 Task: Add a condition where "Status category Greater than Pending" in unsolved tickets in your groups.
Action: Mouse moved to (113, 429)
Screenshot: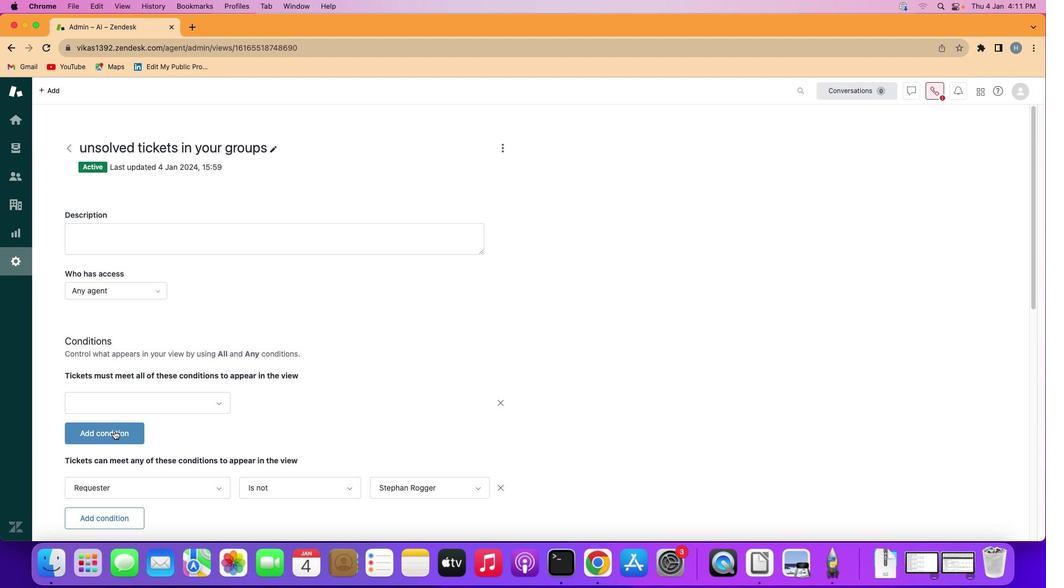 
Action: Mouse pressed left at (113, 429)
Screenshot: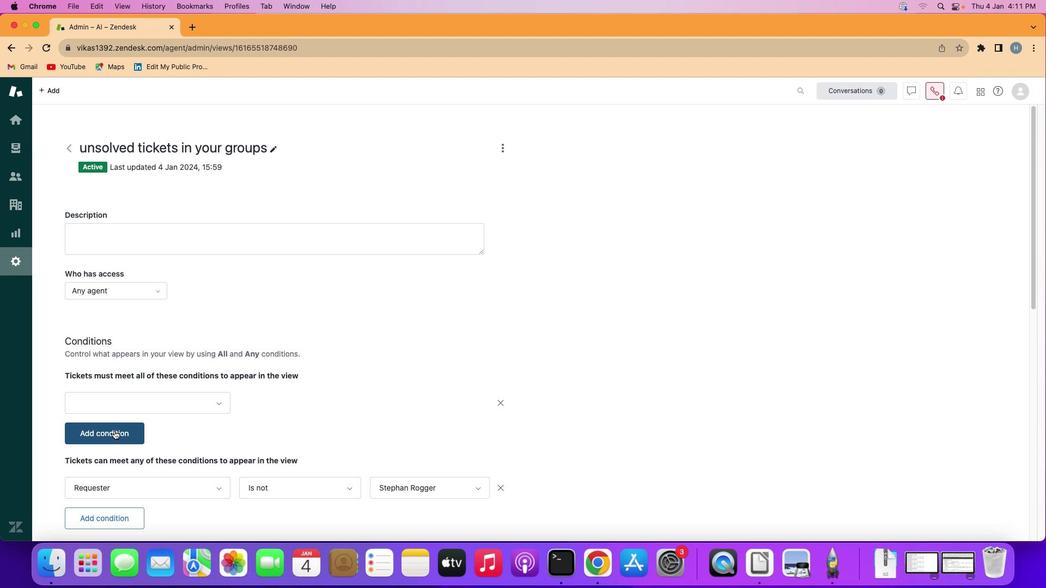 
Action: Mouse moved to (115, 431)
Screenshot: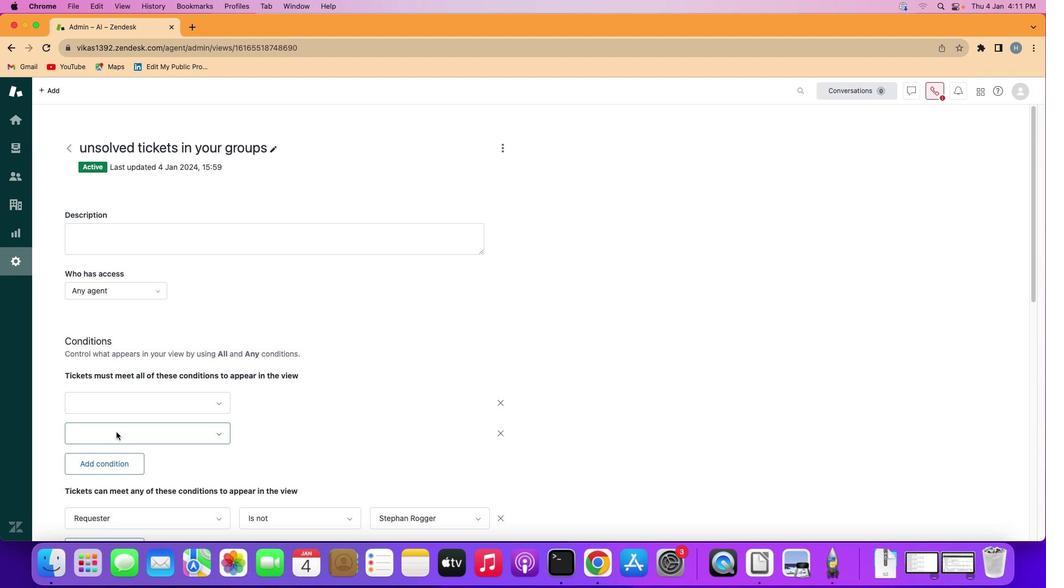 
Action: Mouse pressed left at (115, 431)
Screenshot: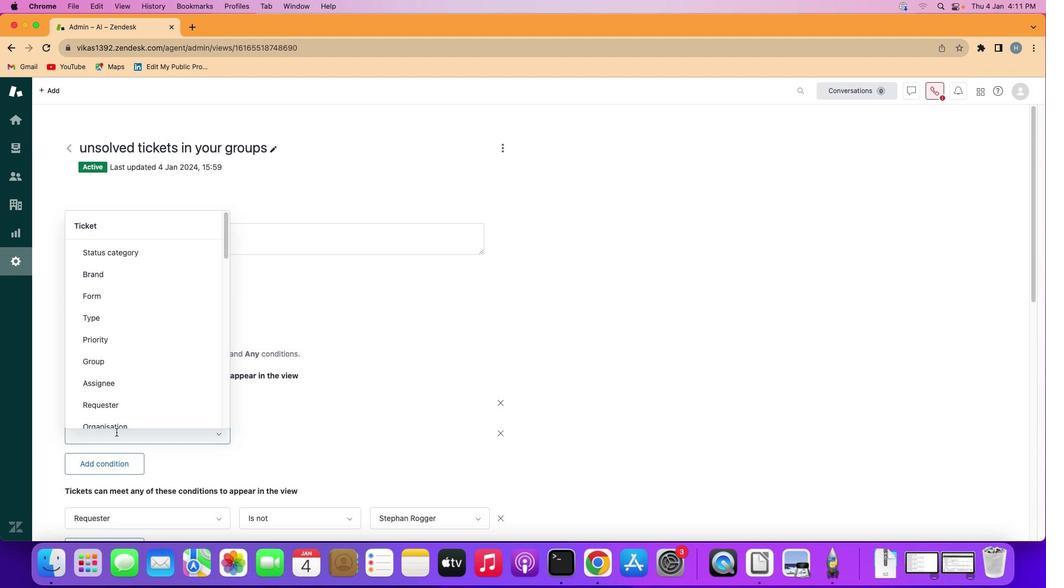 
Action: Mouse moved to (155, 240)
Screenshot: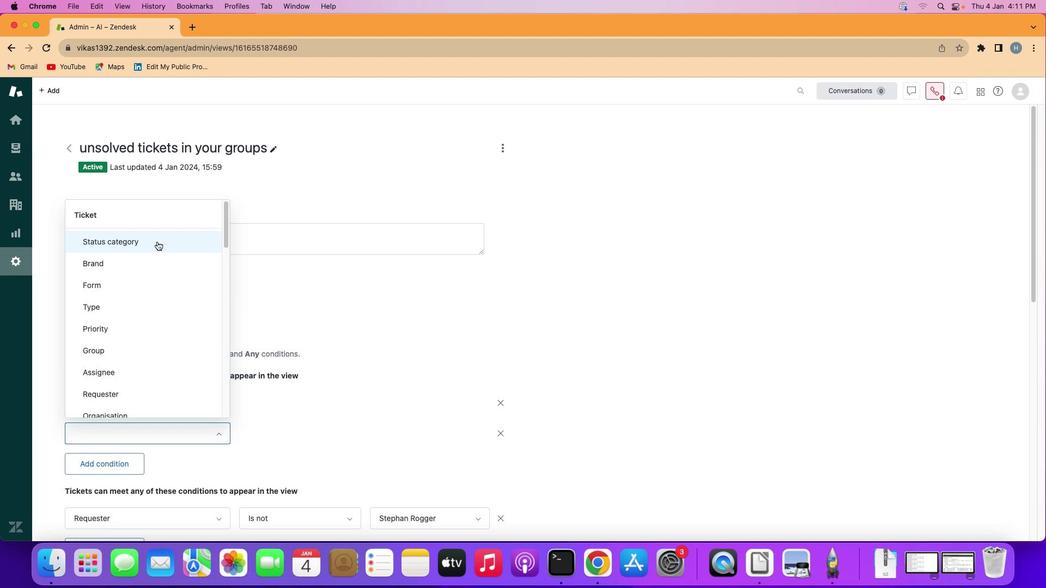 
Action: Mouse pressed left at (155, 240)
Screenshot: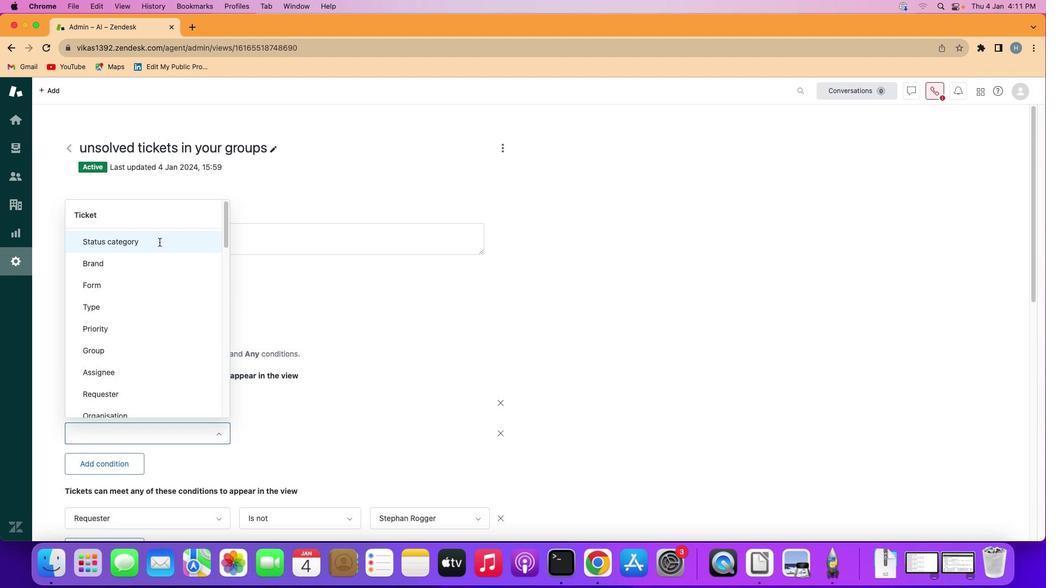 
Action: Mouse moved to (297, 433)
Screenshot: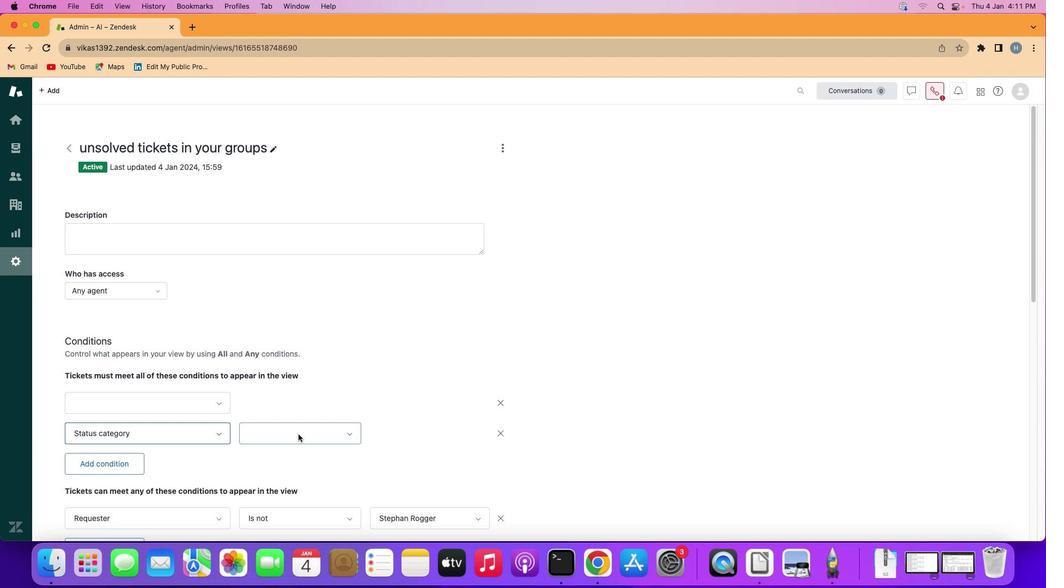 
Action: Mouse pressed left at (297, 433)
Screenshot: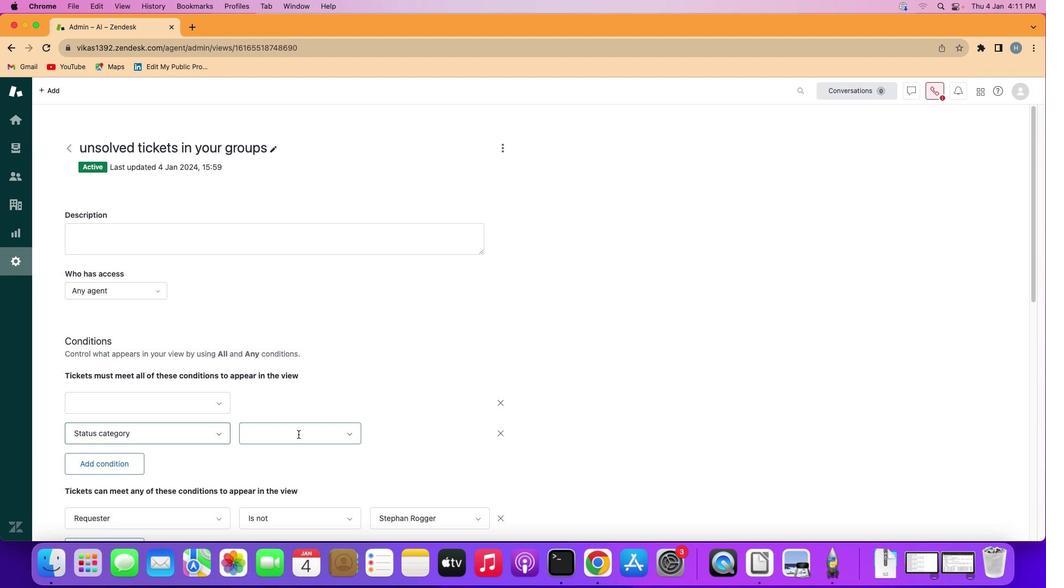 
Action: Mouse moved to (311, 409)
Screenshot: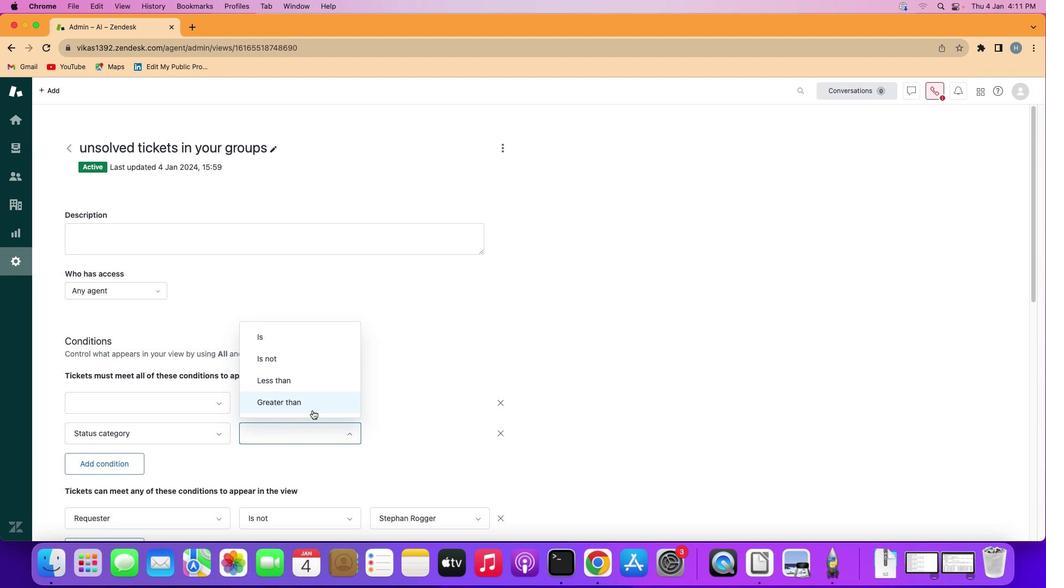 
Action: Mouse pressed left at (311, 409)
Screenshot: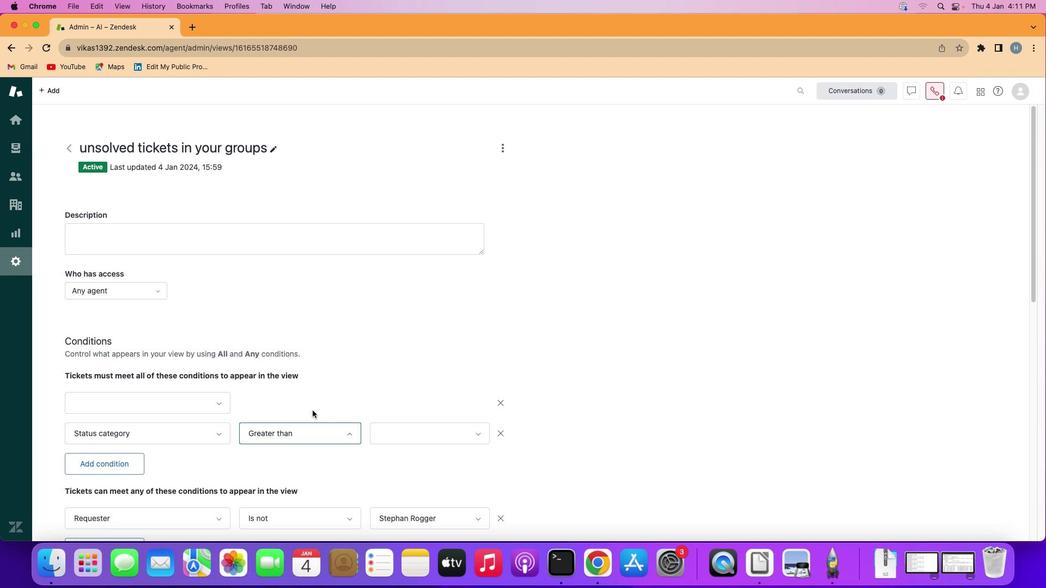 
Action: Mouse moved to (422, 436)
Screenshot: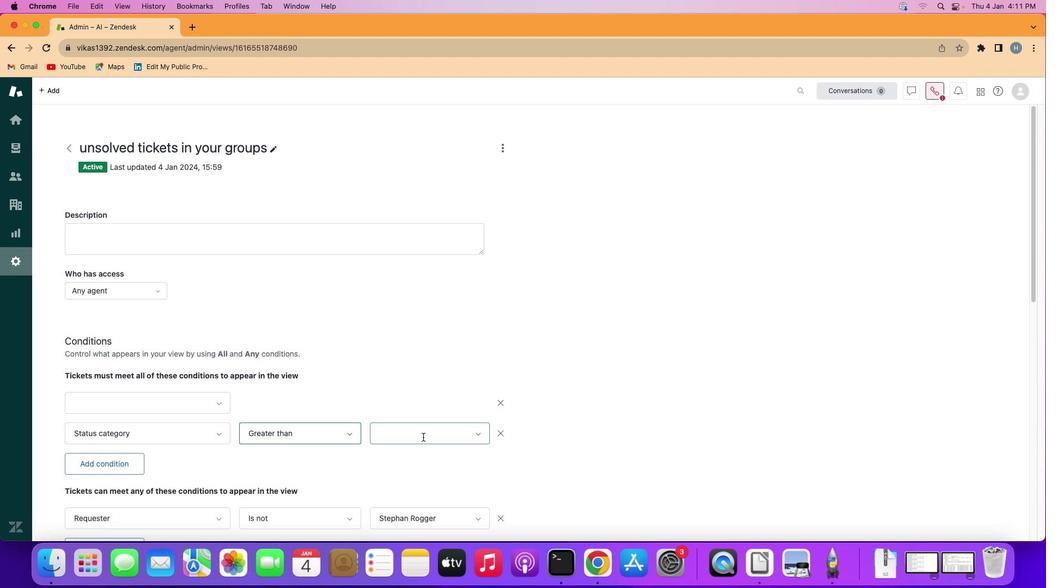 
Action: Mouse pressed left at (422, 436)
Screenshot: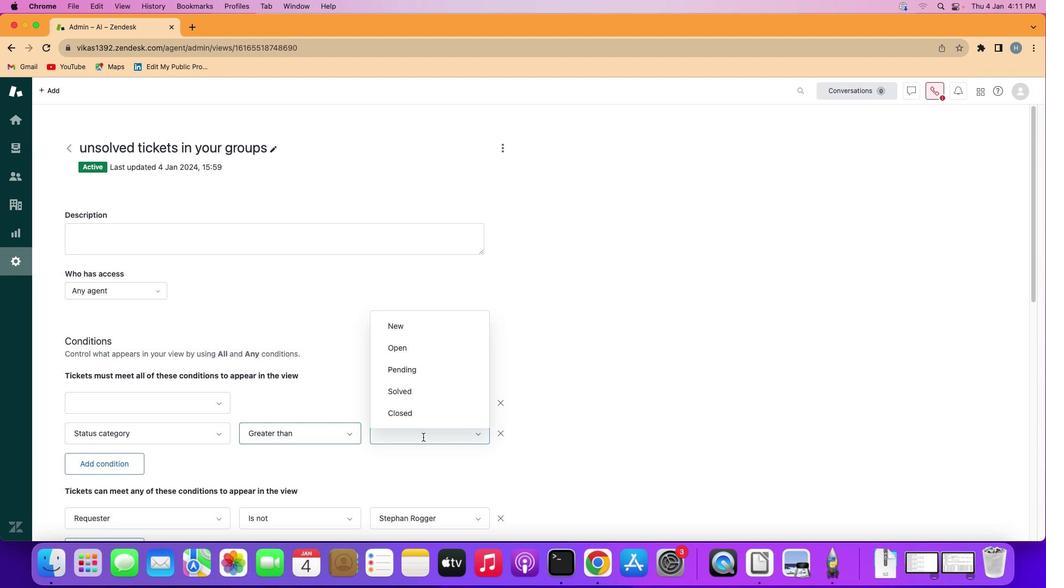
Action: Mouse moved to (431, 359)
Screenshot: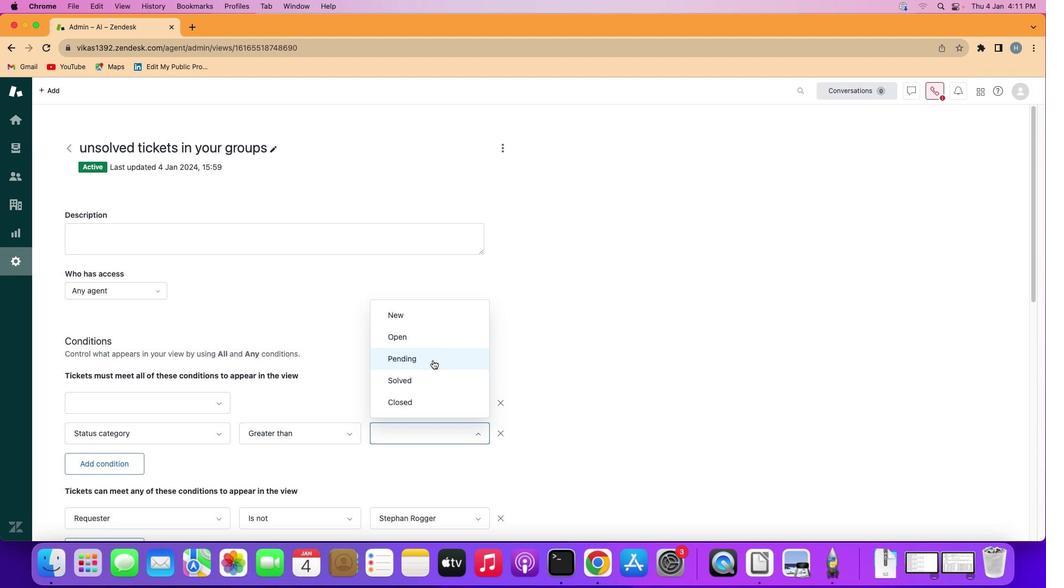 
Action: Mouse pressed left at (431, 359)
Screenshot: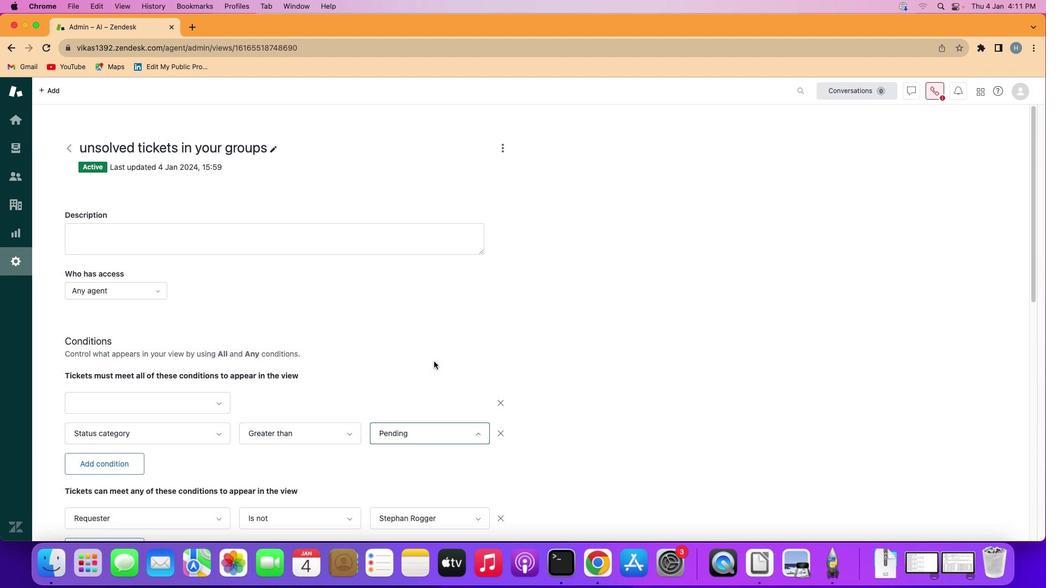 
Action: Mouse moved to (544, 411)
Screenshot: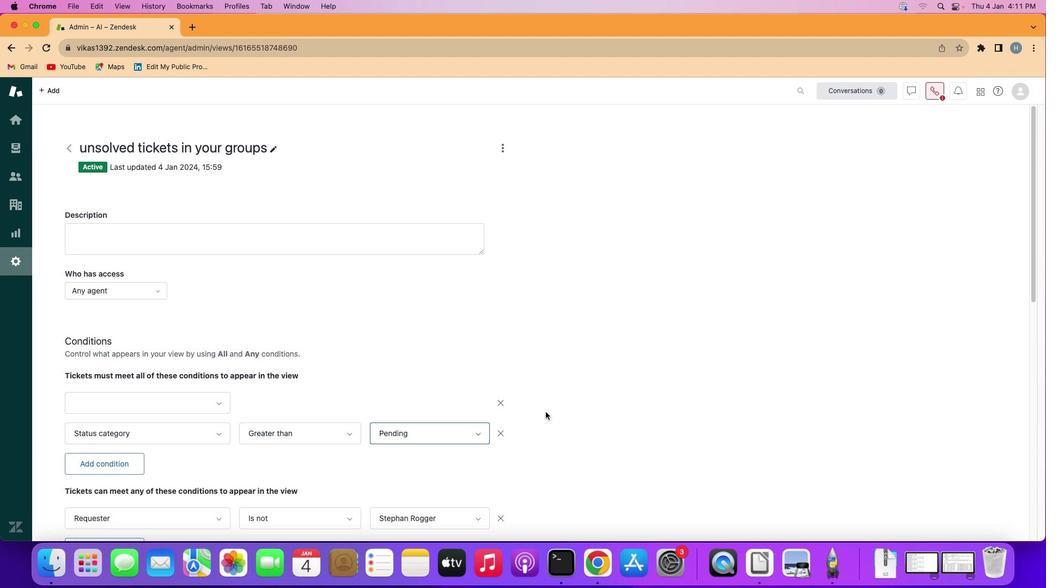 
